Task: In the  document Success.doc, select heading and apply ' Bold and Underline'  Using "replace feature", replace:  'it to success'
Action: Mouse moved to (506, 161)
Screenshot: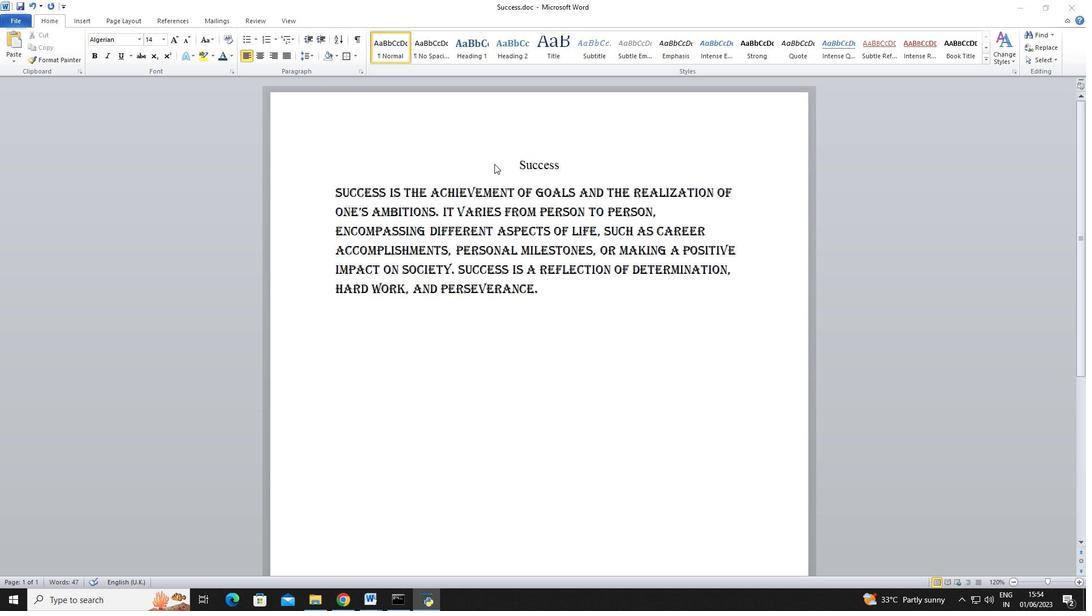 
Action: Mouse pressed left at (506, 161)
Screenshot: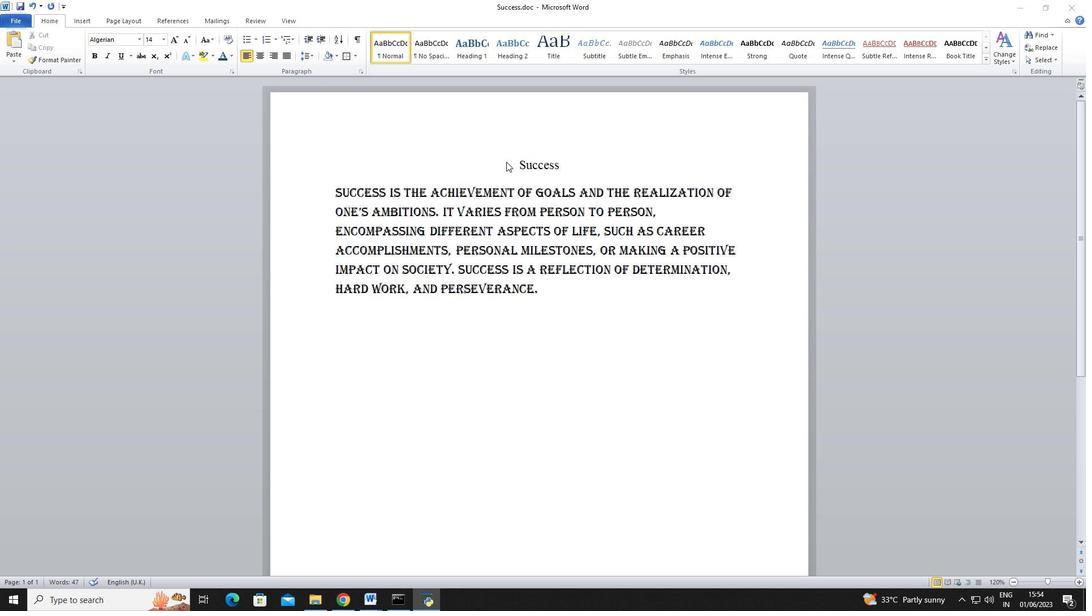
Action: Mouse moved to (560, 161)
Screenshot: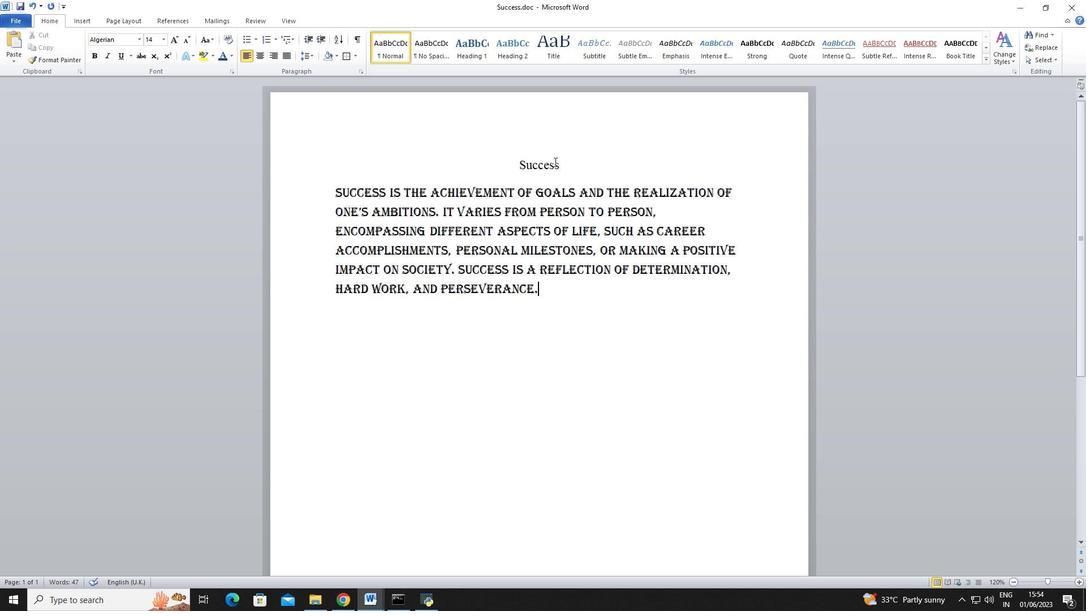 
Action: Mouse pressed left at (560, 161)
Screenshot: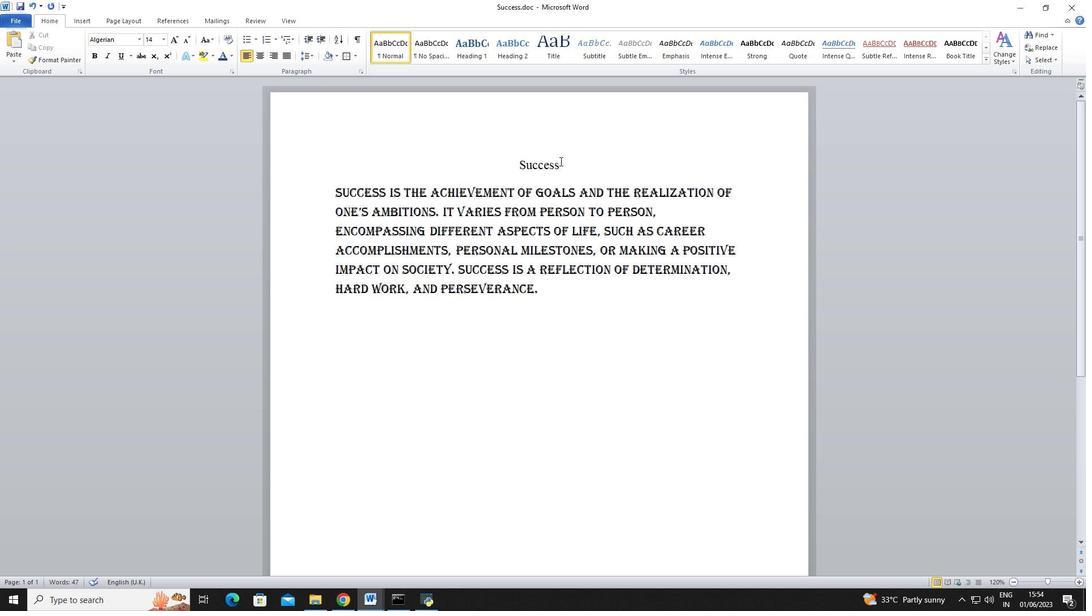 
Action: Mouse moved to (98, 55)
Screenshot: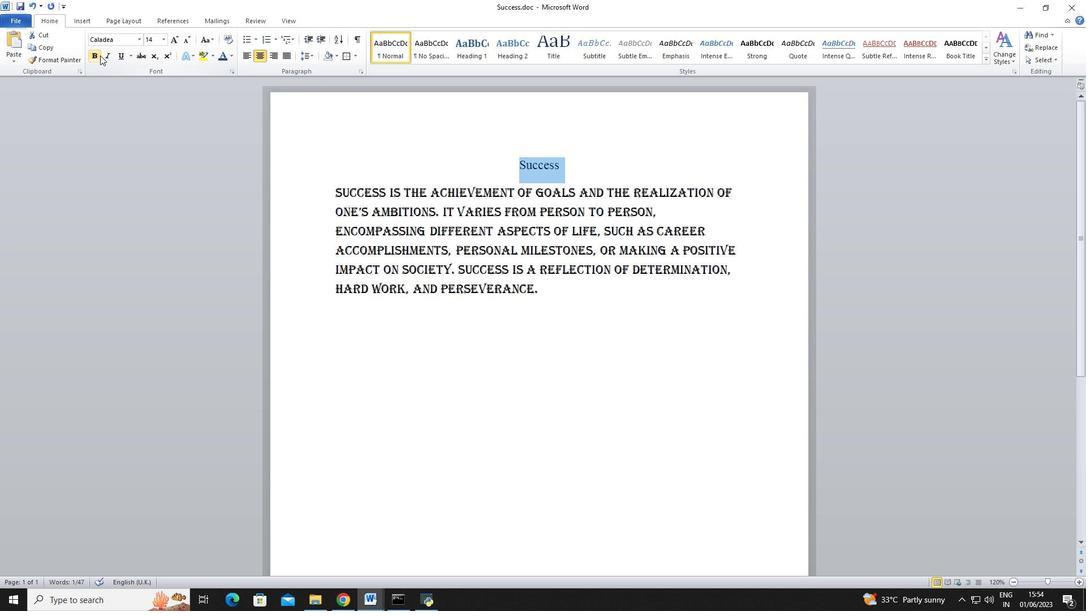 
Action: Mouse pressed left at (98, 55)
Screenshot: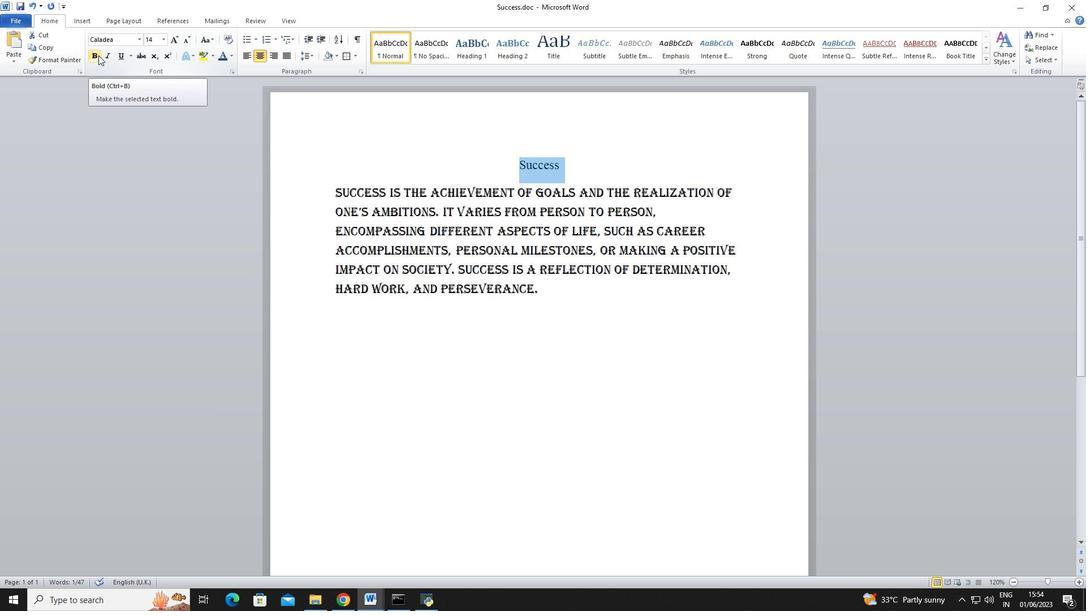 
Action: Mouse moved to (121, 55)
Screenshot: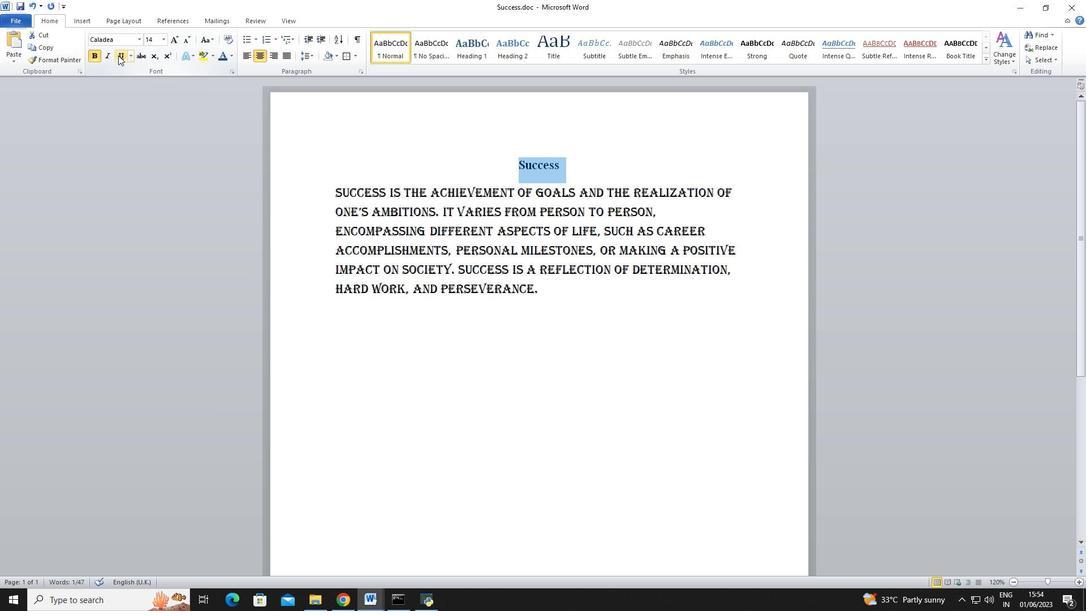 
Action: Mouse pressed left at (121, 55)
Screenshot: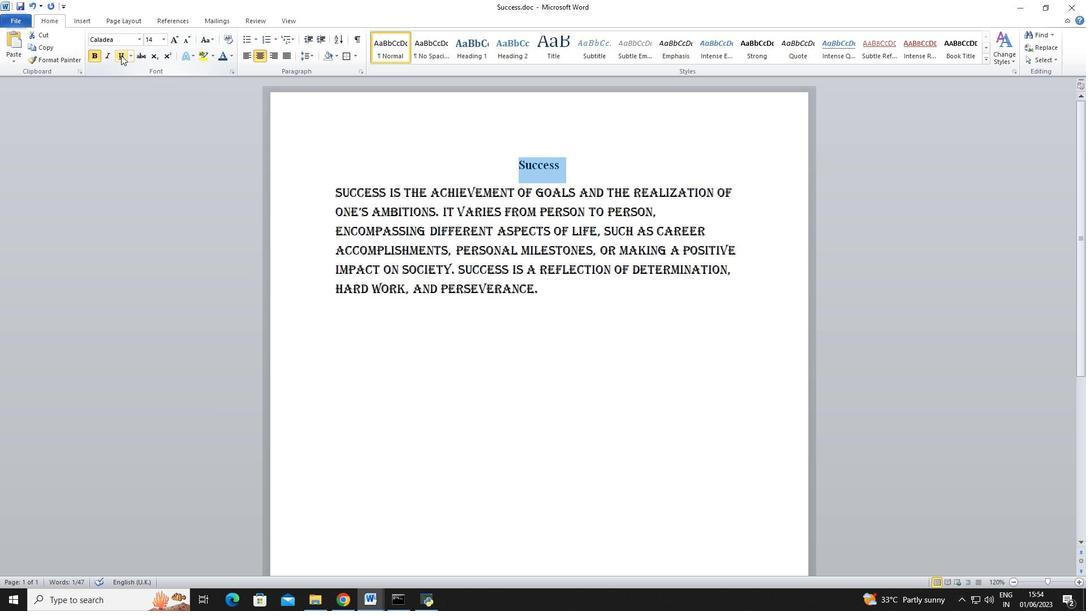 
Action: Mouse moved to (442, 210)
Screenshot: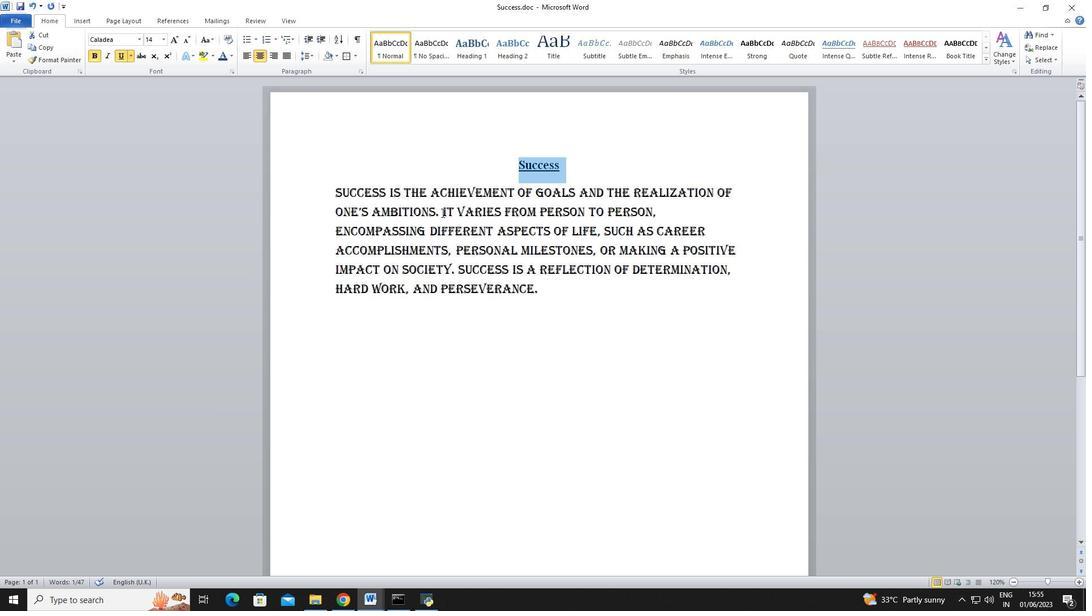 
Action: Mouse pressed left at (442, 210)
Screenshot: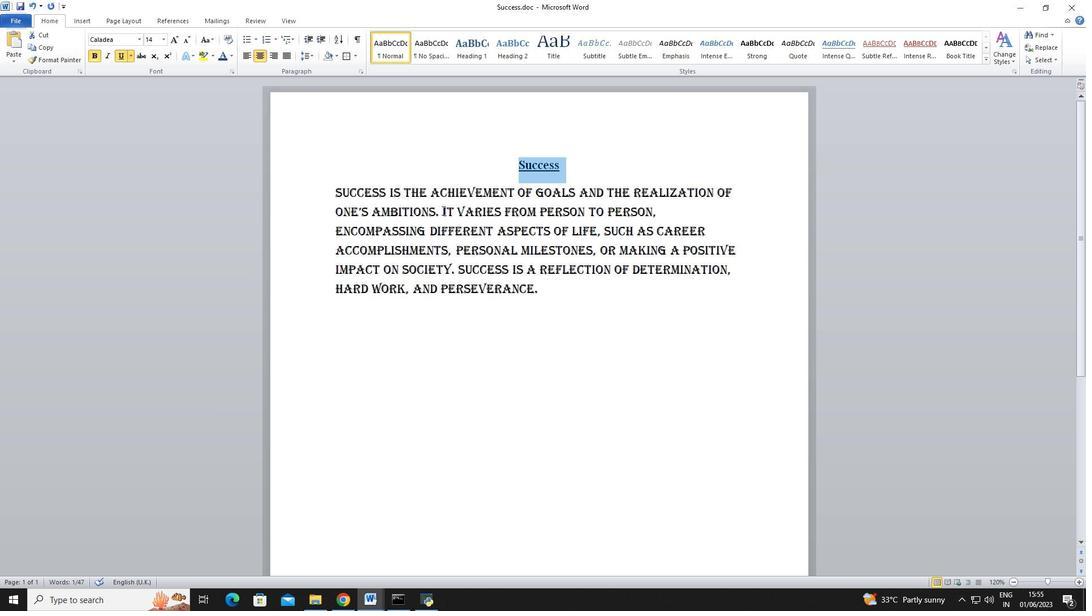 
Action: Mouse moved to (451, 210)
Screenshot: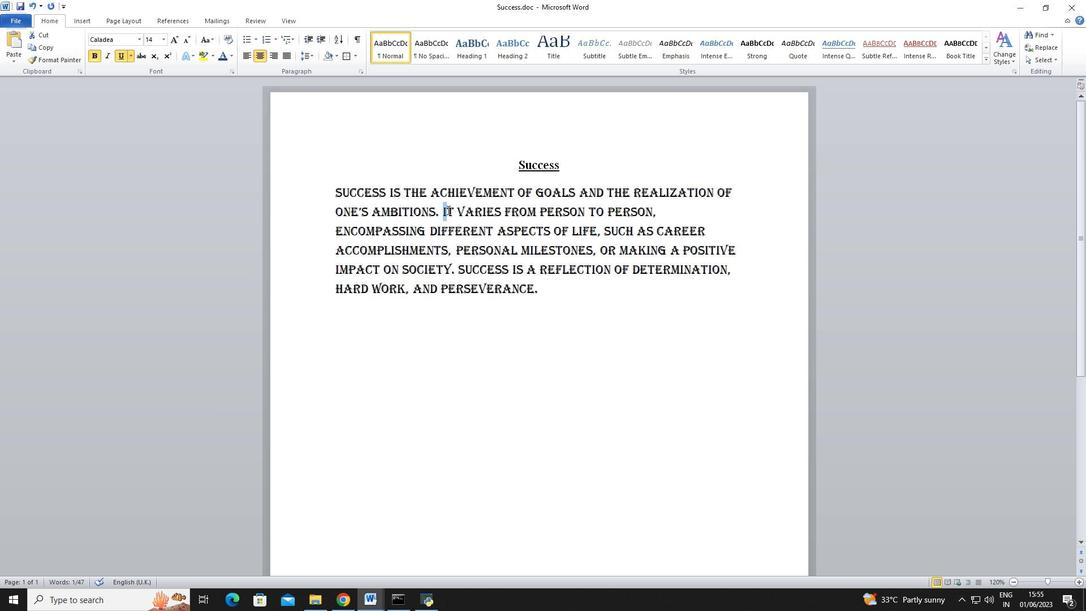 
Action: Key pressed ctrl+H
Screenshot: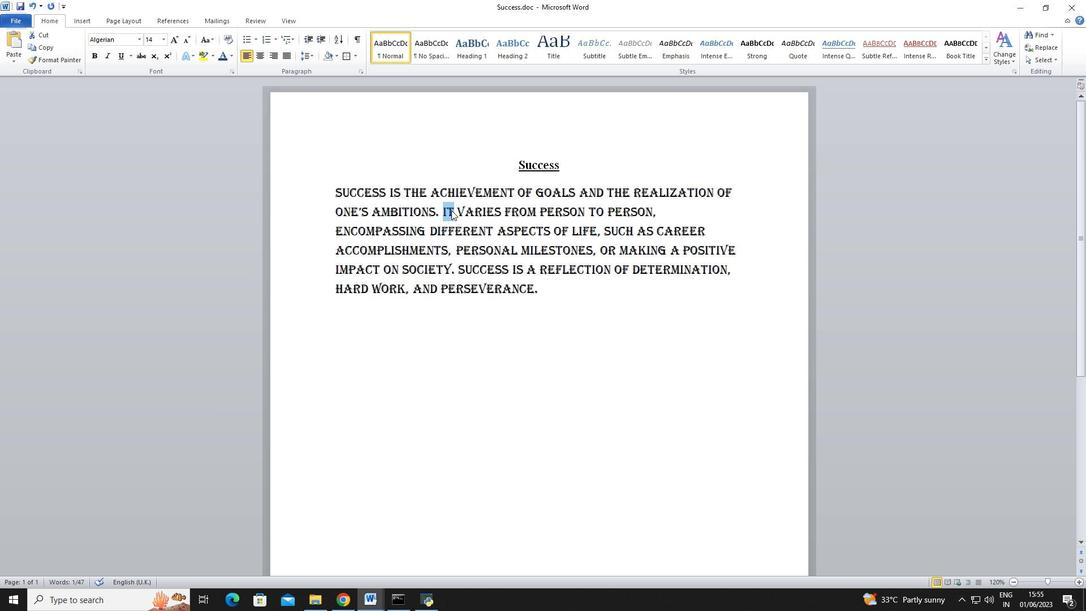 
Action: Mouse moved to (471, 302)
Screenshot: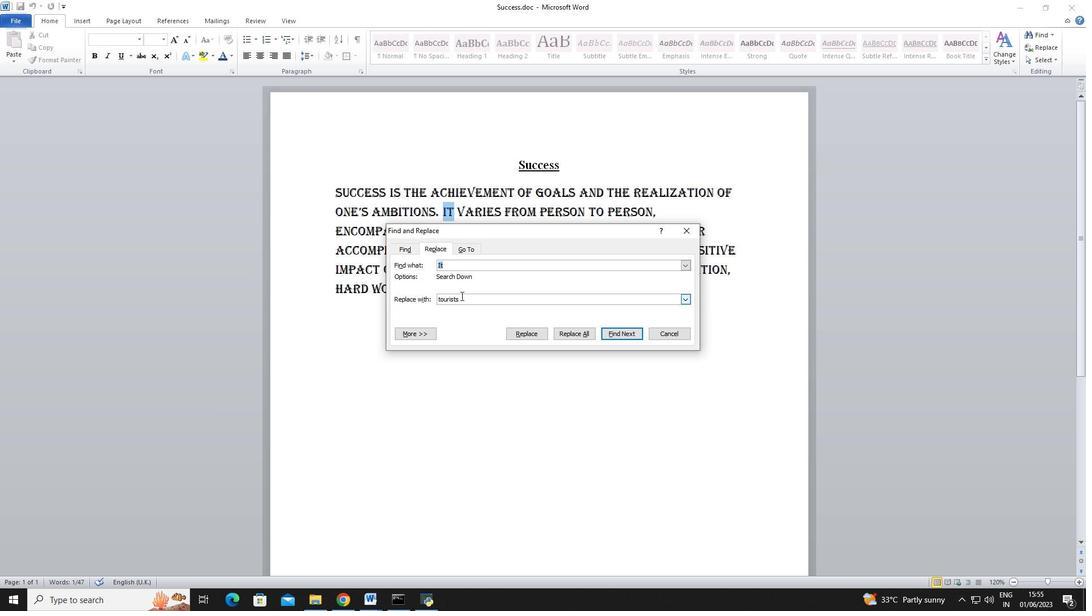 
Action: Mouse pressed left at (471, 302)
Screenshot: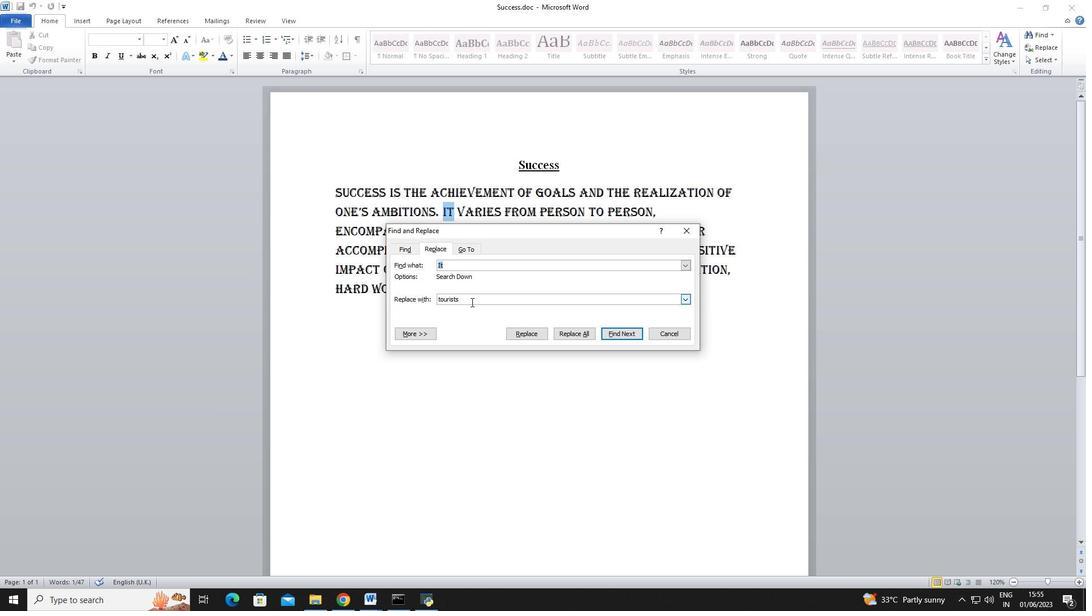 
Action: Mouse moved to (433, 295)
Screenshot: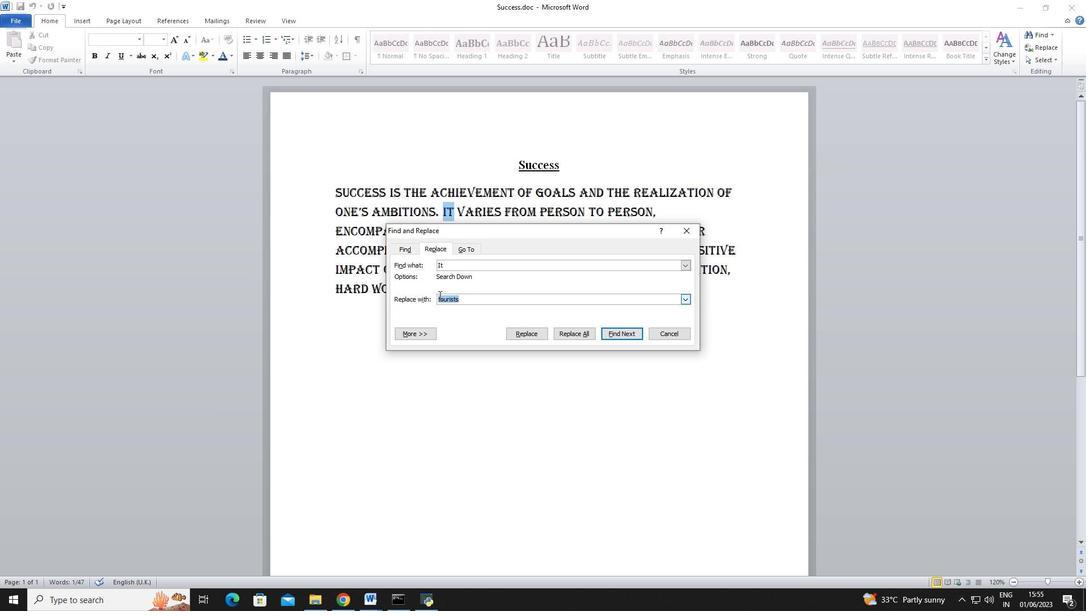 
Action: Key pressed <Key.shift>
Screenshot: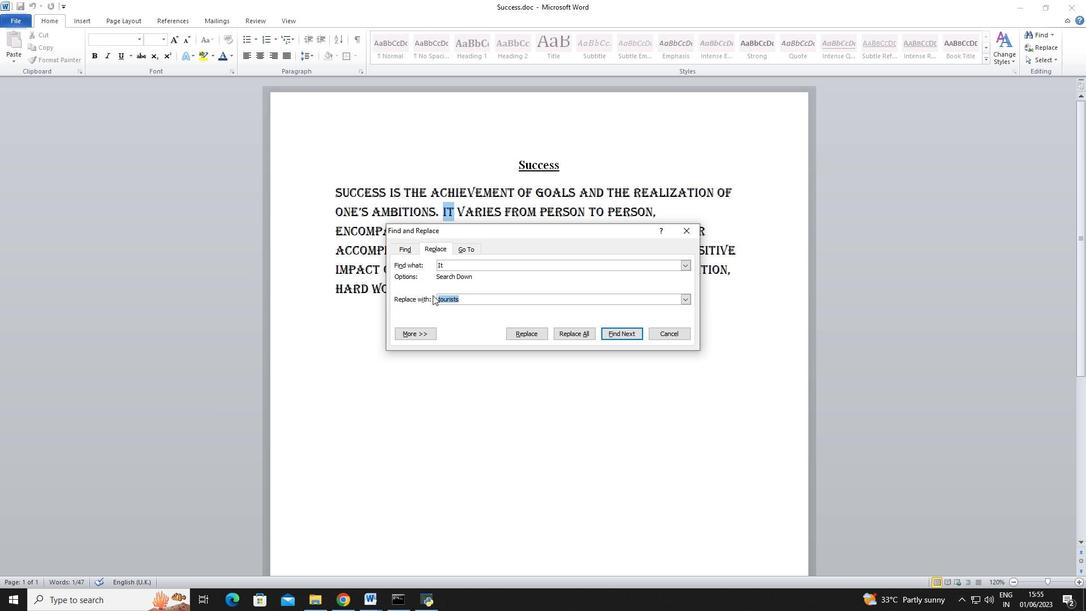 
Action: Mouse moved to (434, 289)
Screenshot: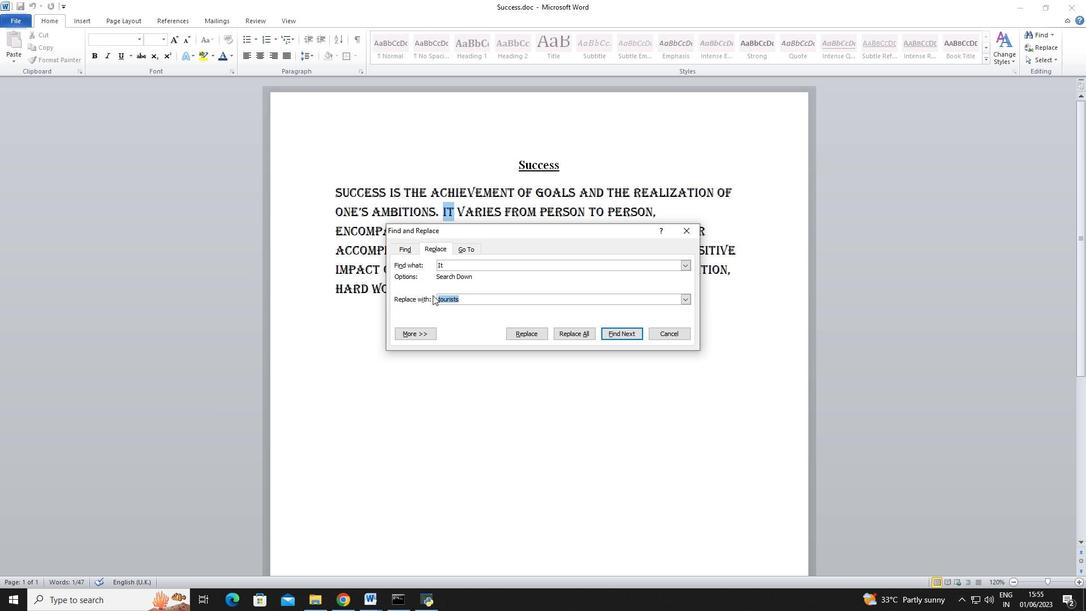 
Action: Key pressed <Key.shift><Key.shift><Key.shift><Key.shift><Key.shift><Key.shift><Key.shift><Key.shift>S
Screenshot: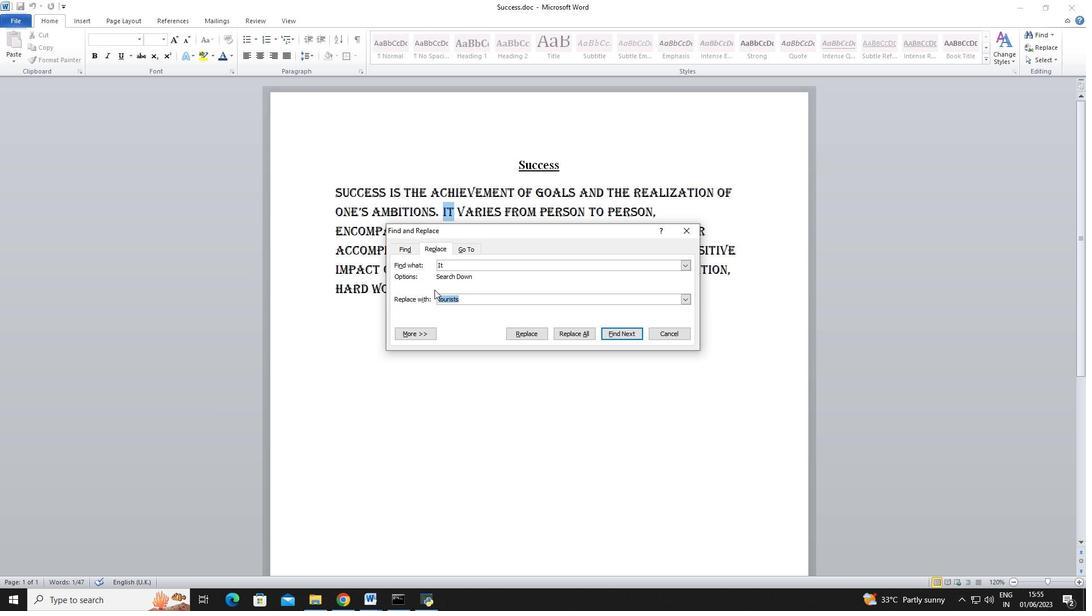 
Action: Mouse moved to (436, 280)
Screenshot: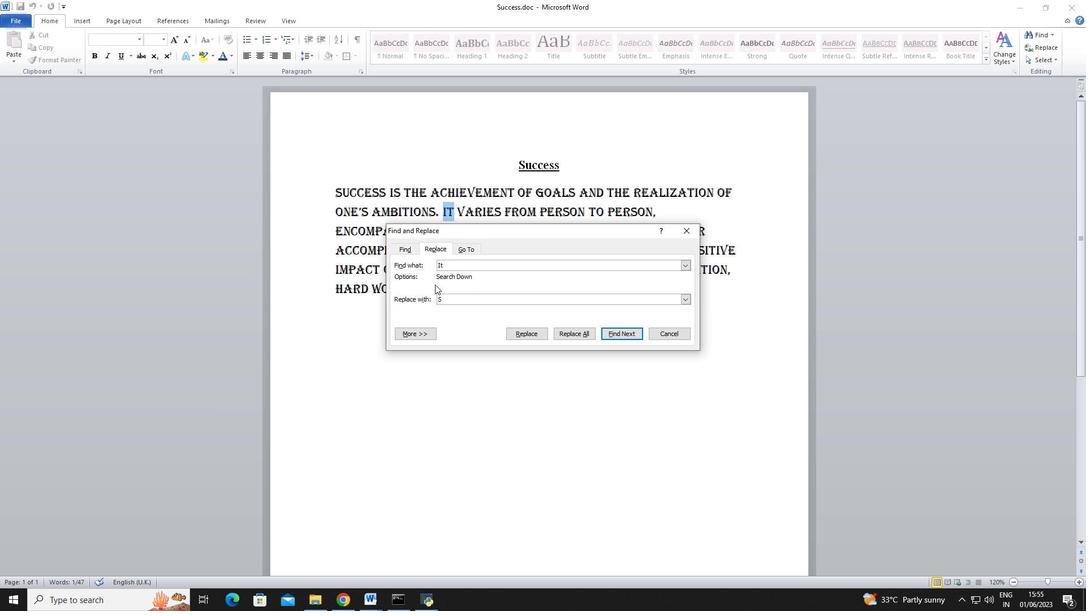 
Action: Key pressed u
Screenshot: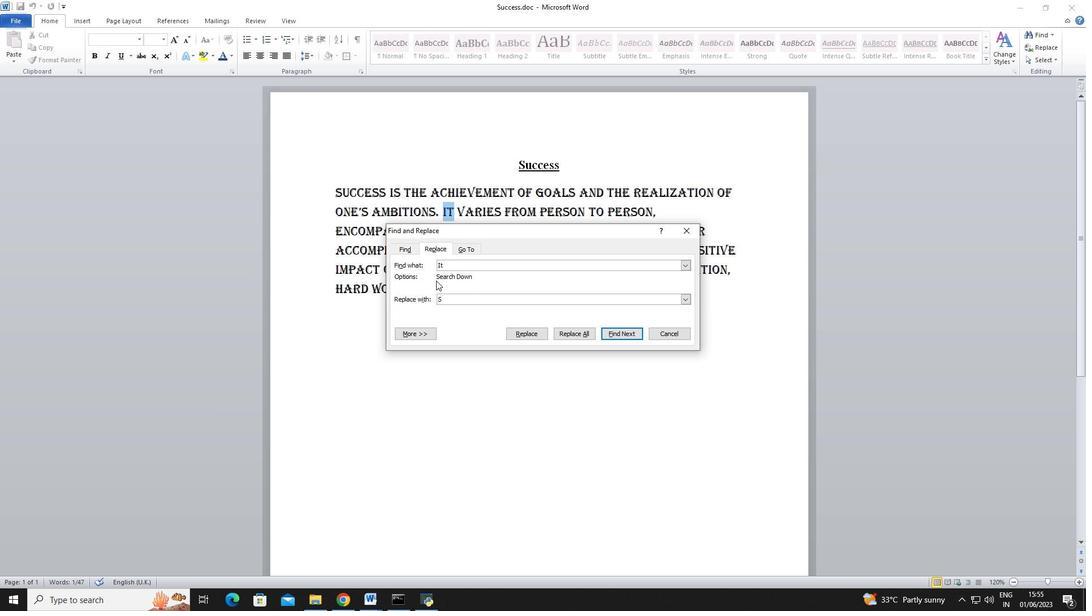 
Action: Mouse moved to (438, 272)
Screenshot: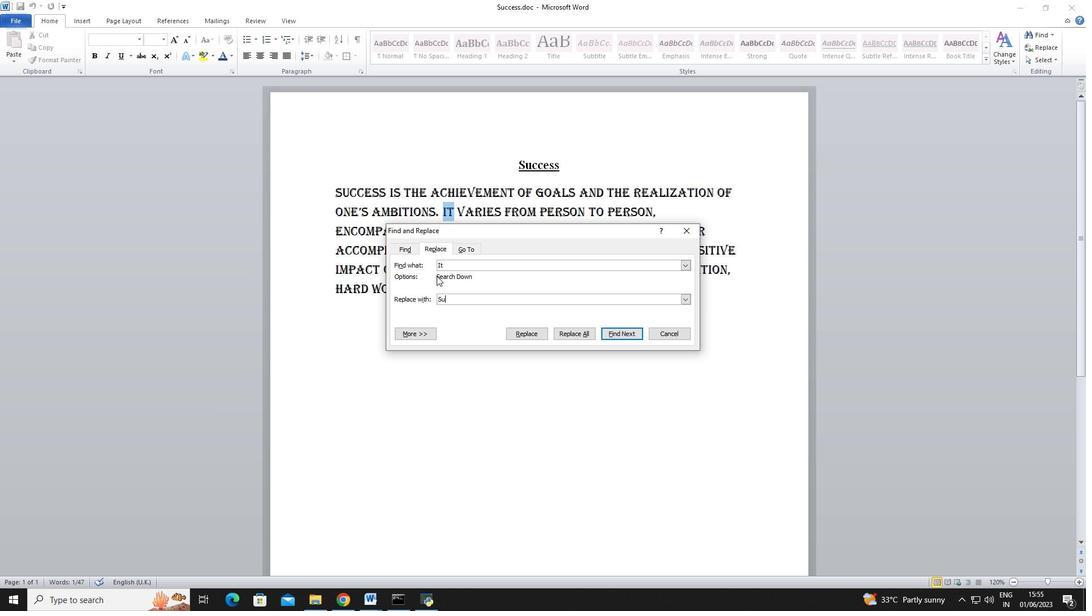 
Action: Key pressed ccess
Screenshot: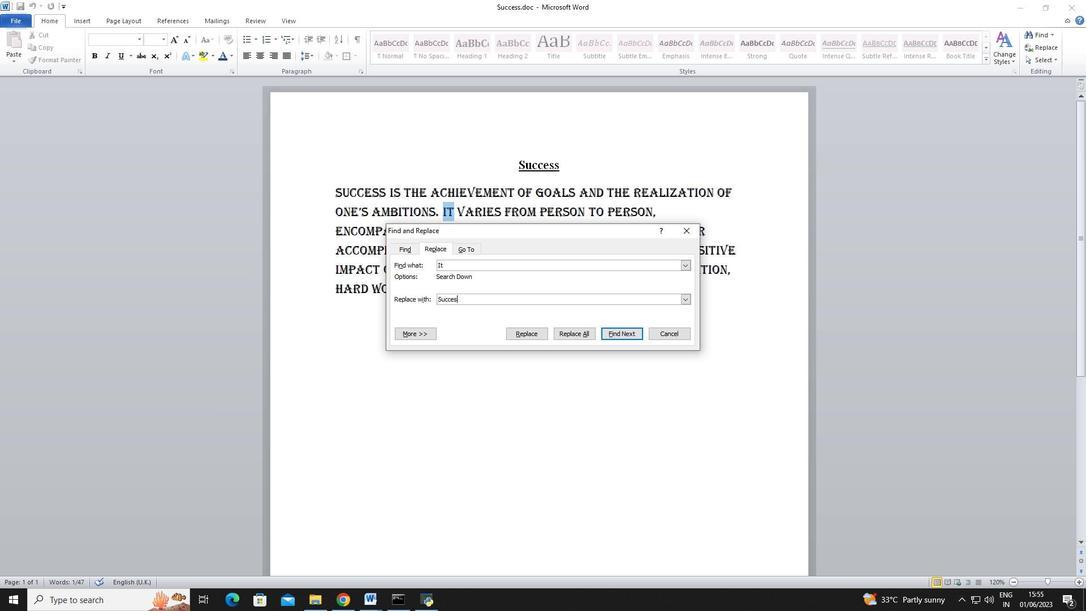 
Action: Mouse moved to (518, 332)
Screenshot: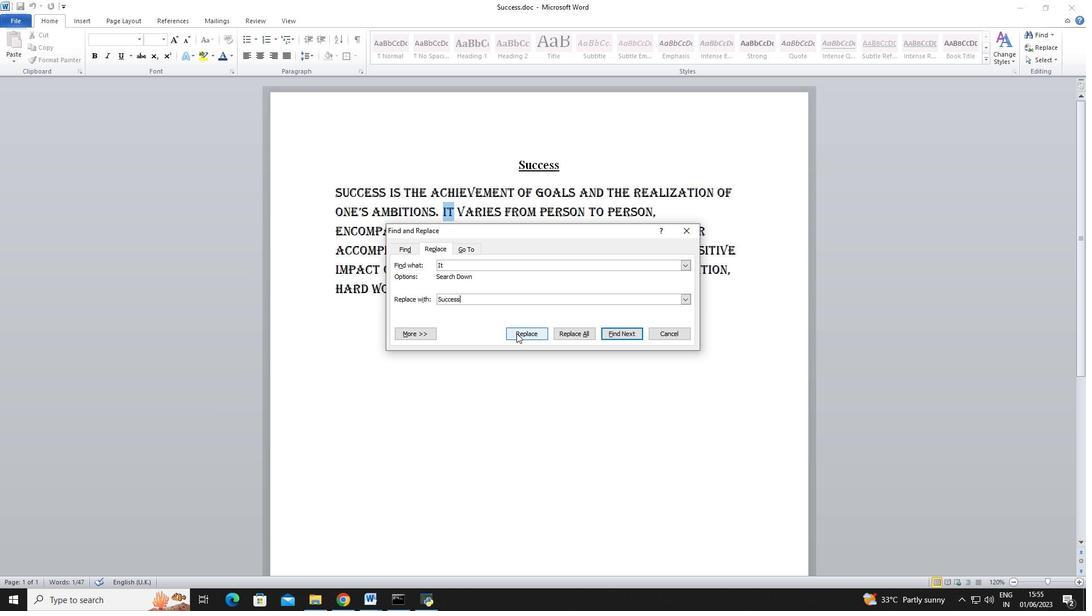 
Action: Mouse pressed left at (518, 332)
Screenshot: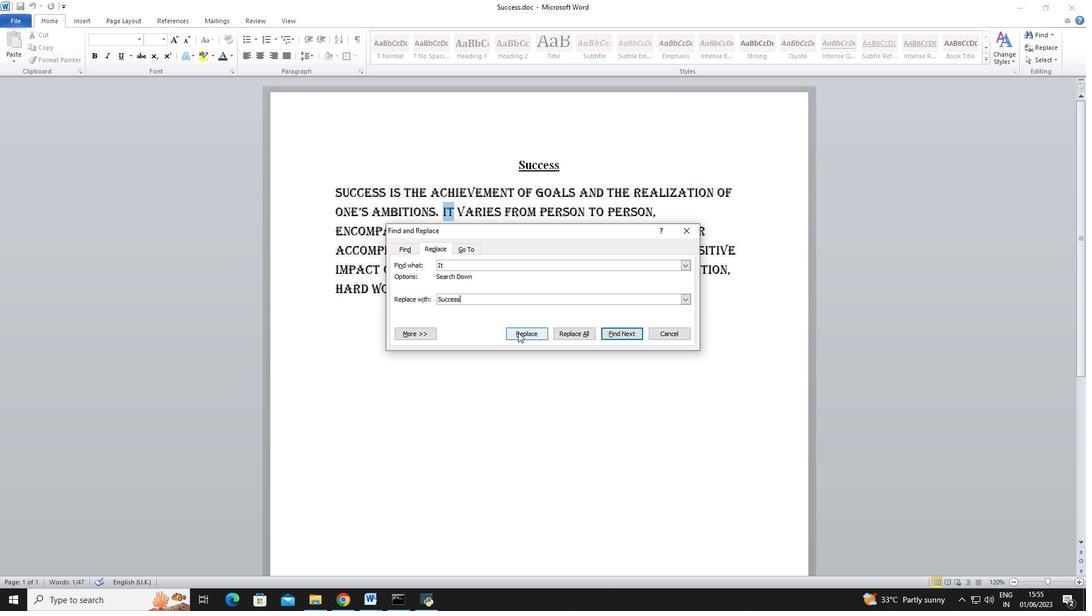 
Action: Mouse moved to (692, 232)
Screenshot: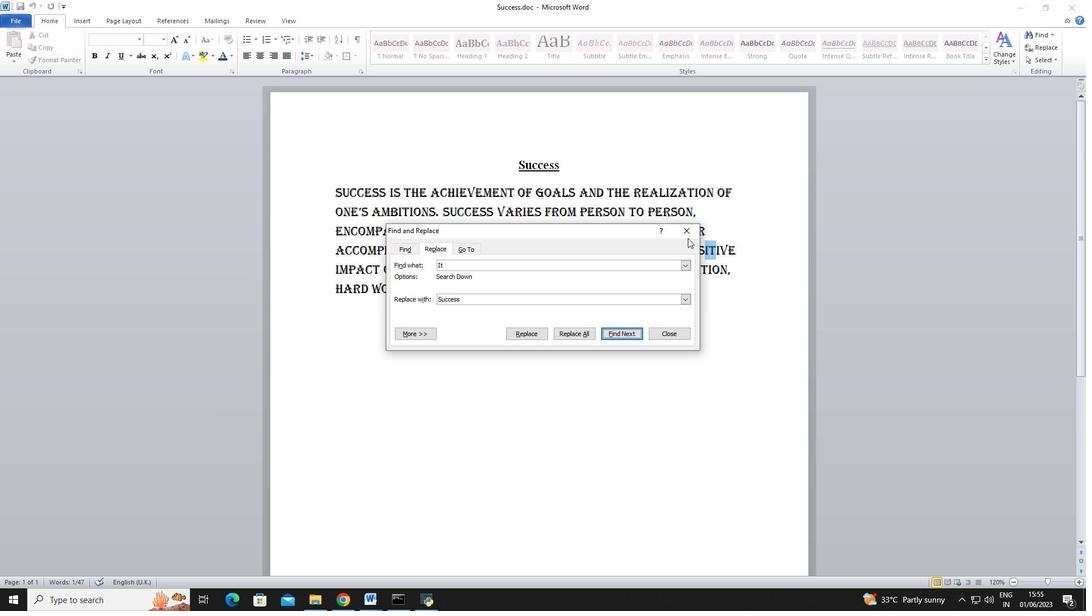 
Action: Mouse pressed left at (692, 232)
Screenshot: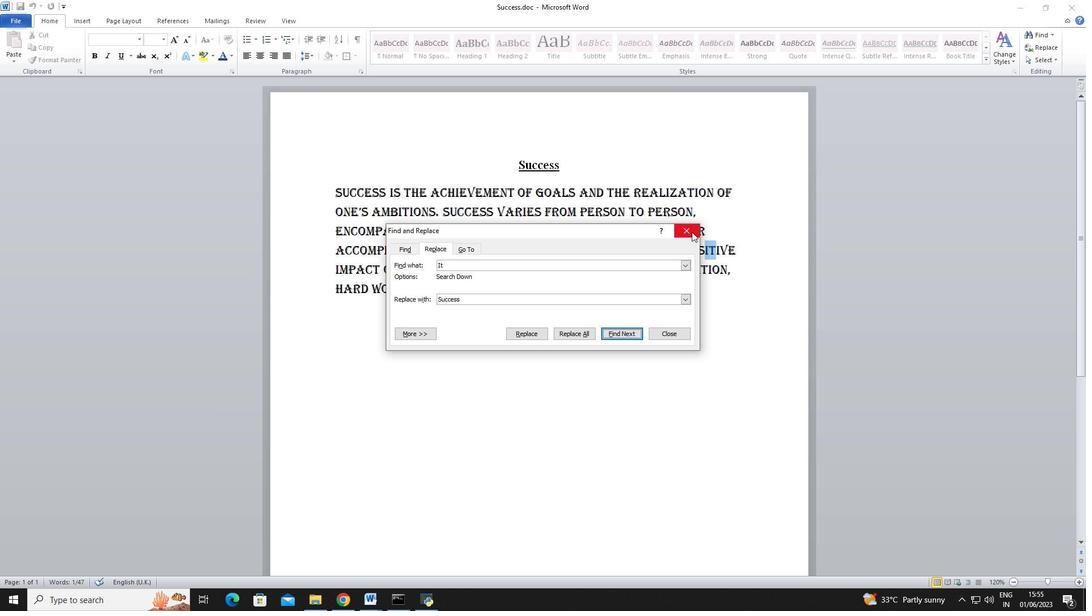 
Action: Mouse moved to (645, 313)
Screenshot: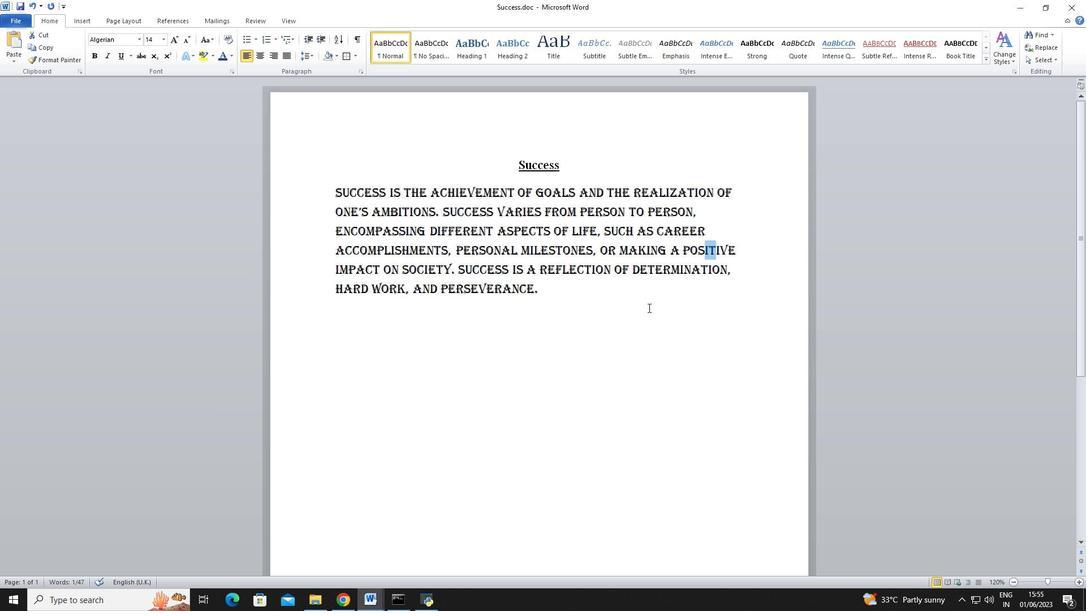 
